 Task: Learn more about a recruiter lite.
Action: Mouse moved to (704, 93)
Screenshot: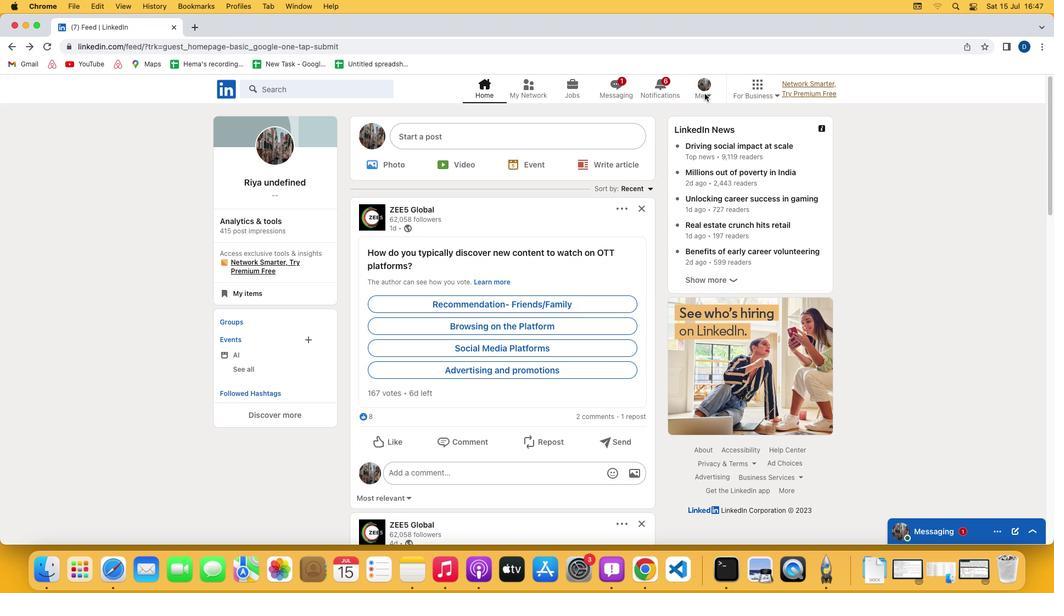 
Action: Mouse pressed left at (704, 93)
Screenshot: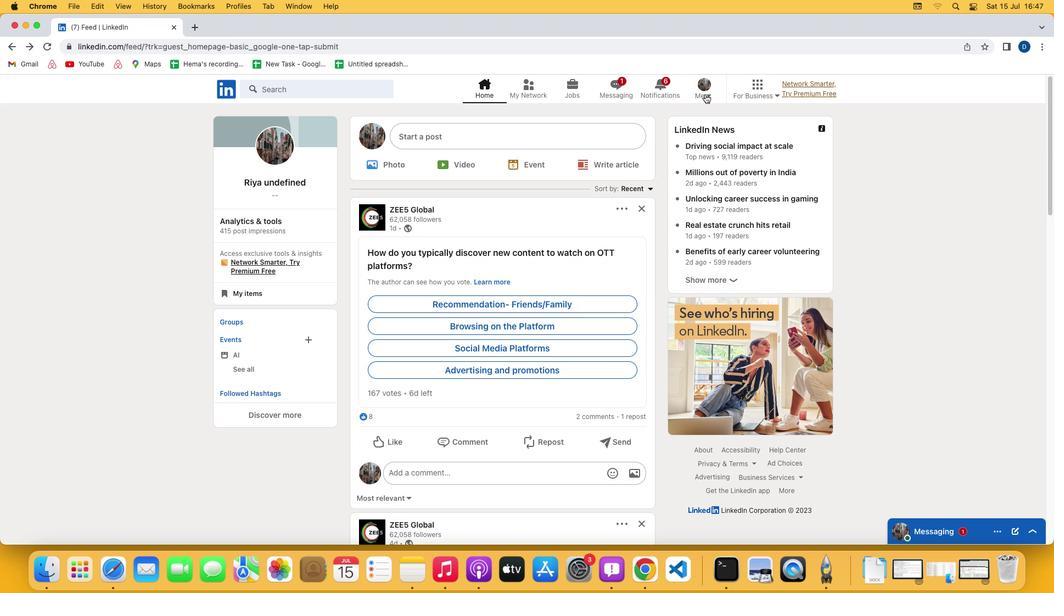 
Action: Mouse moved to (707, 93)
Screenshot: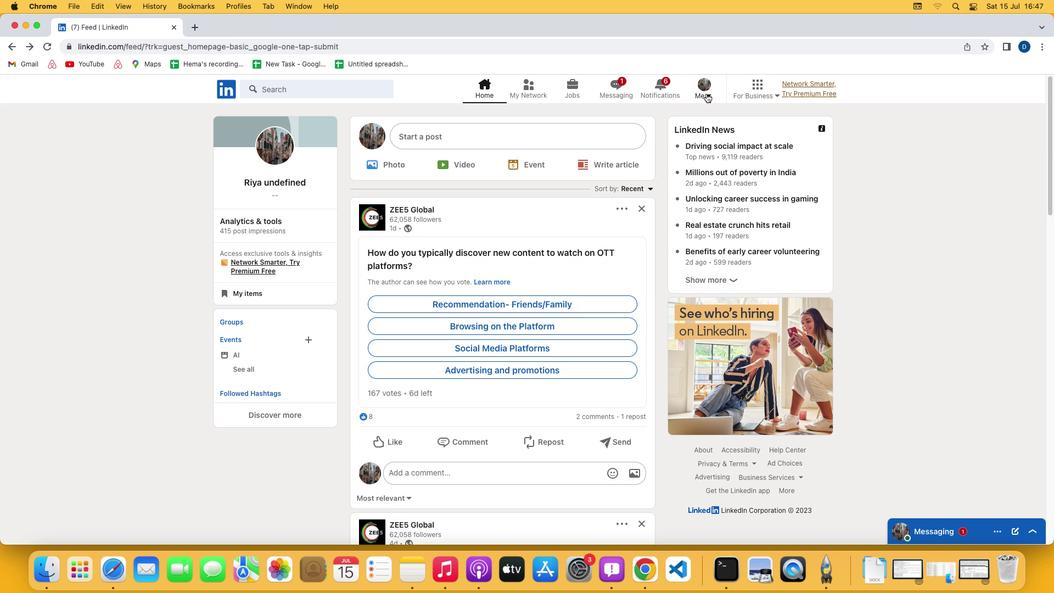 
Action: Mouse pressed left at (707, 93)
Screenshot: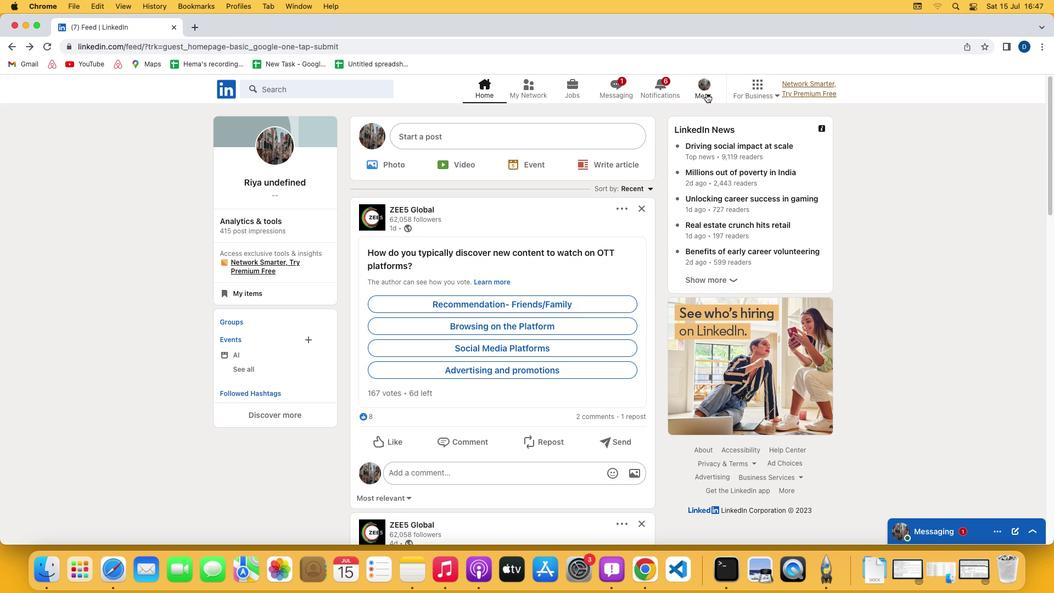 
Action: Mouse moved to (609, 210)
Screenshot: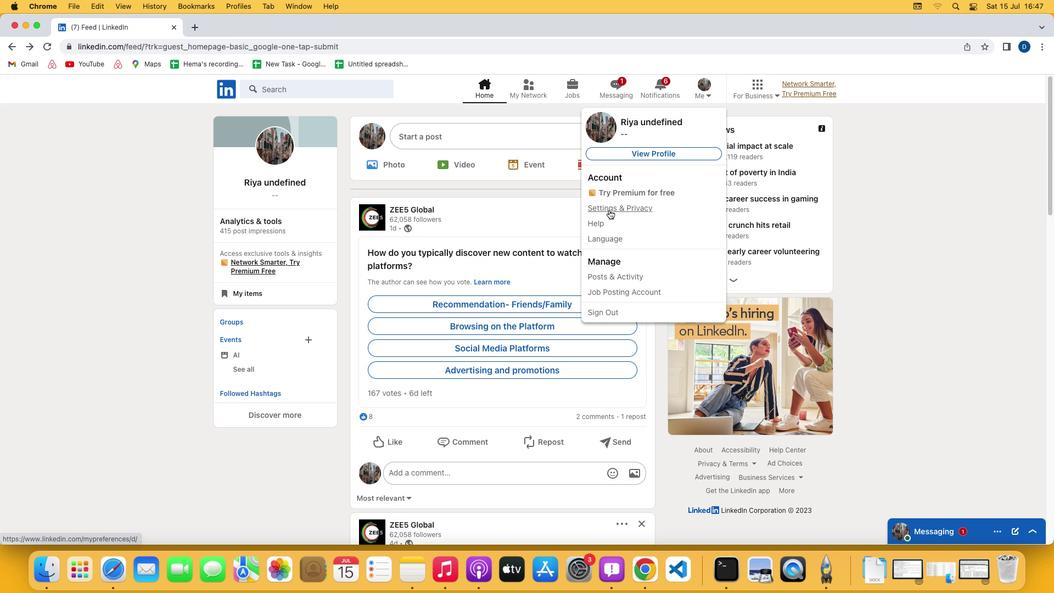 
Action: Mouse pressed left at (609, 210)
Screenshot: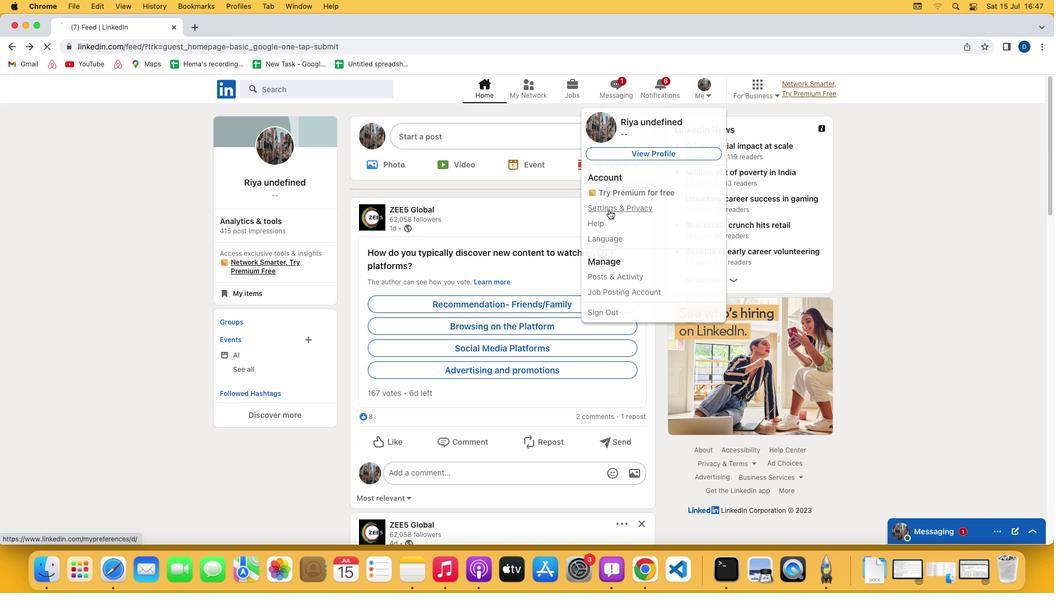 
Action: Mouse moved to (553, 369)
Screenshot: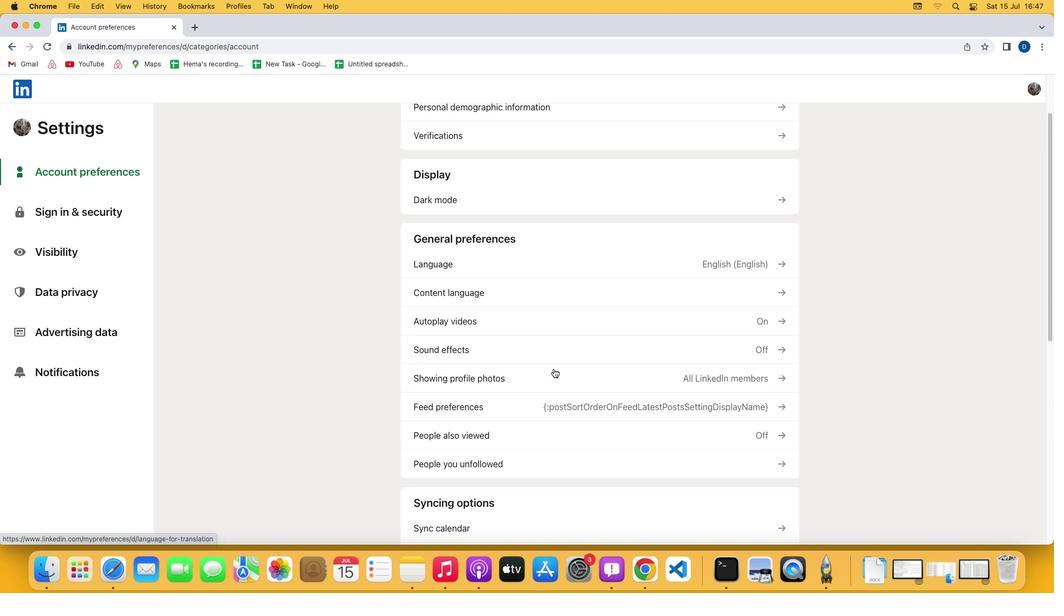 
Action: Mouse scrolled (553, 369) with delta (0, 0)
Screenshot: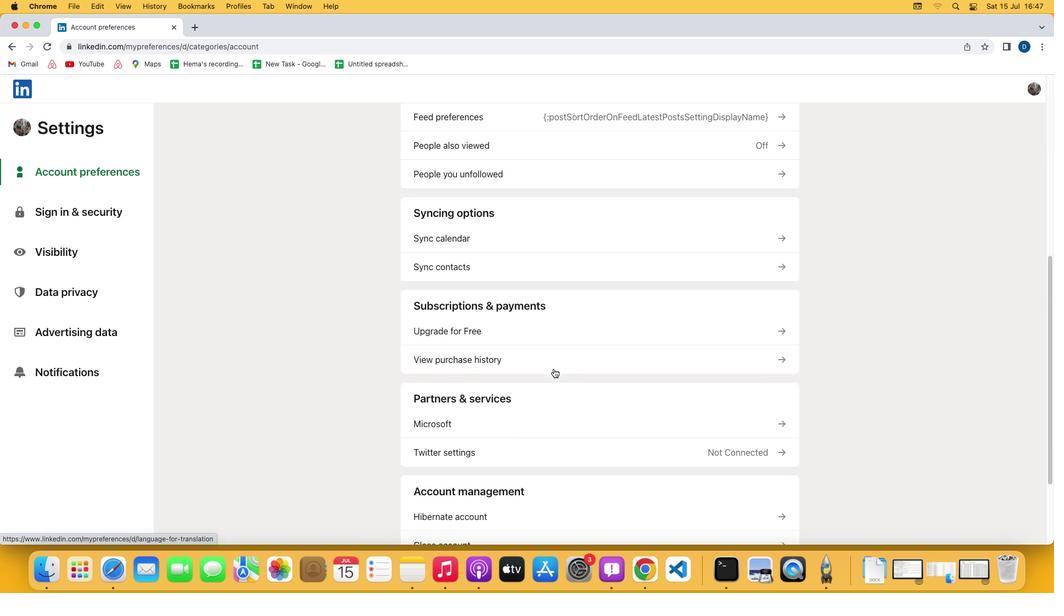 
Action: Mouse scrolled (553, 369) with delta (0, 0)
Screenshot: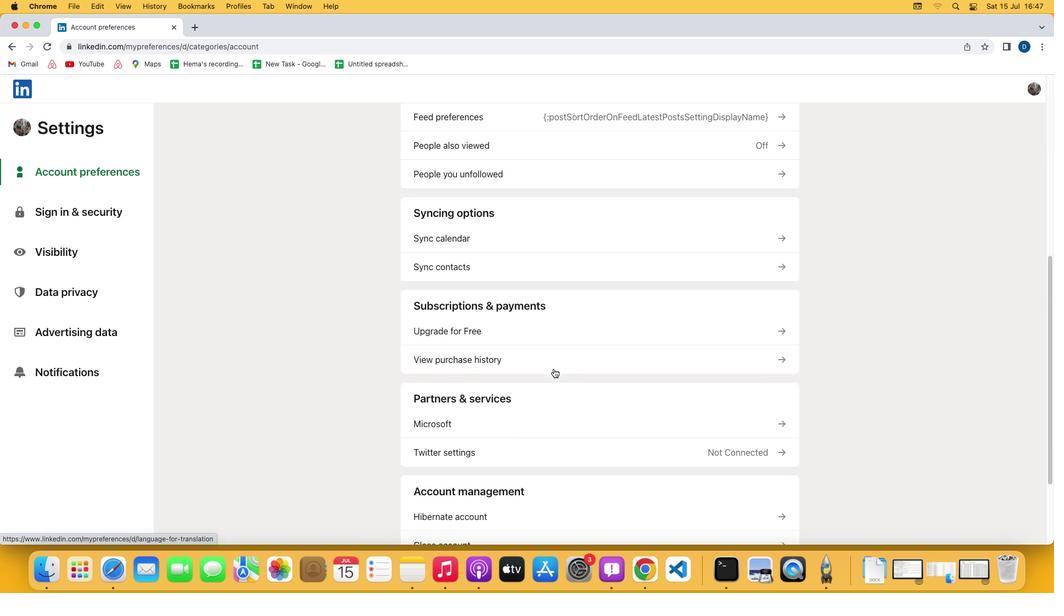 
Action: Mouse scrolled (553, 369) with delta (0, -1)
Screenshot: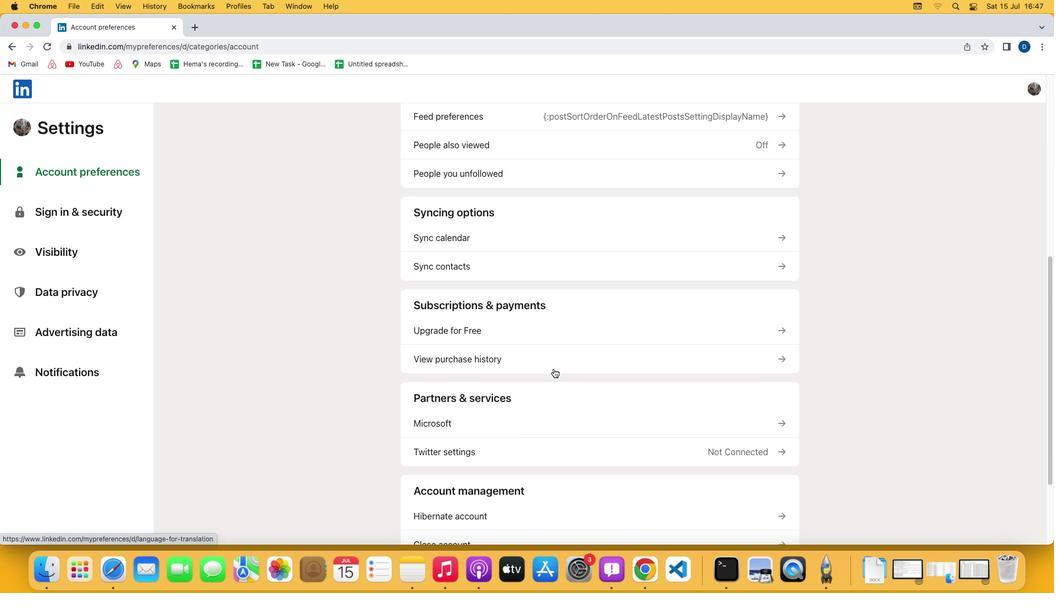 
Action: Mouse scrolled (553, 369) with delta (0, -2)
Screenshot: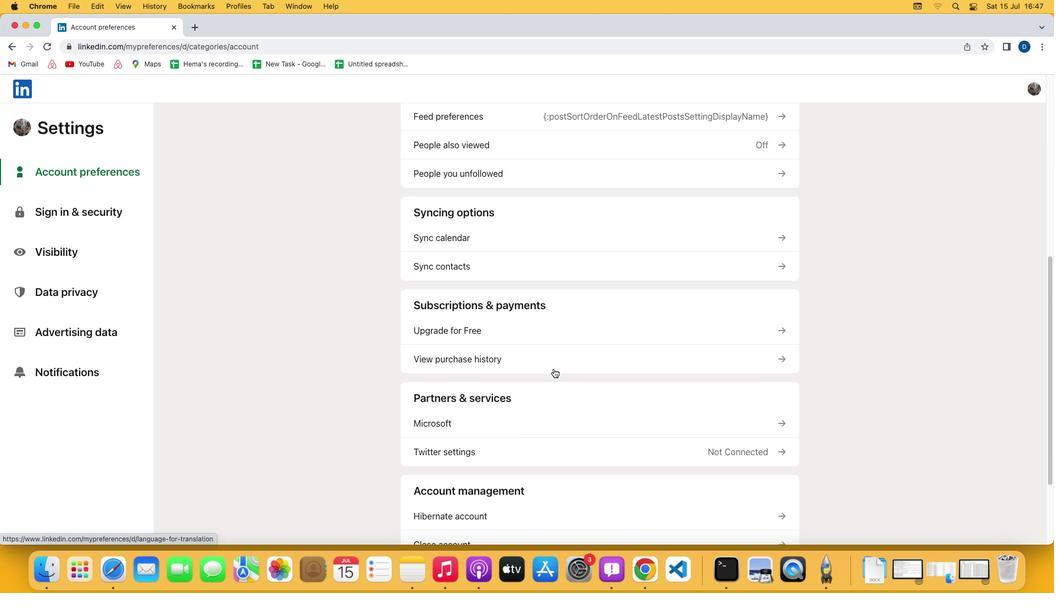 
Action: Mouse scrolled (553, 369) with delta (0, -2)
Screenshot: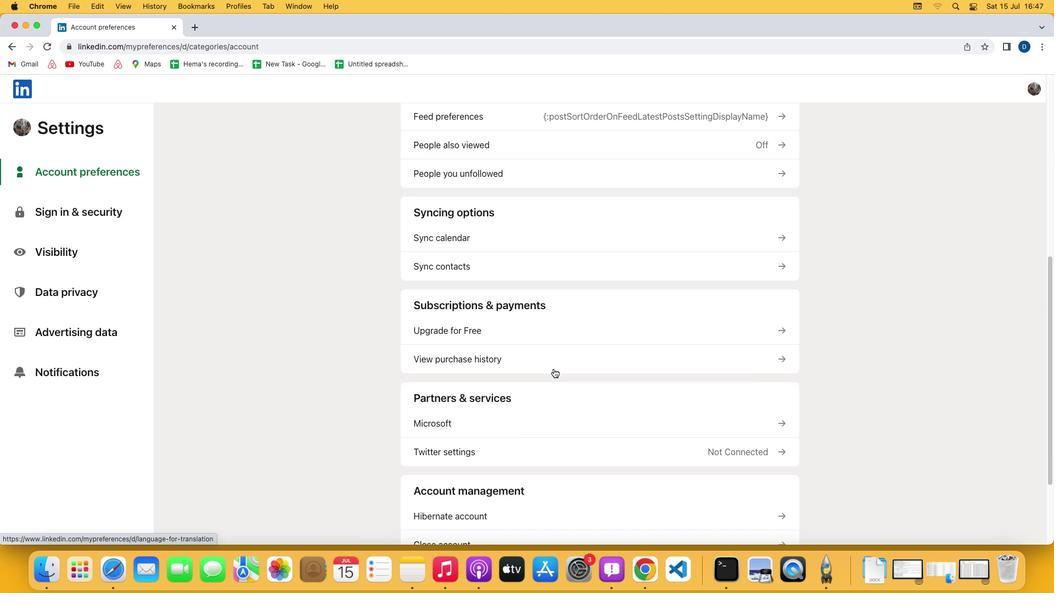 
Action: Mouse scrolled (553, 369) with delta (0, 0)
Screenshot: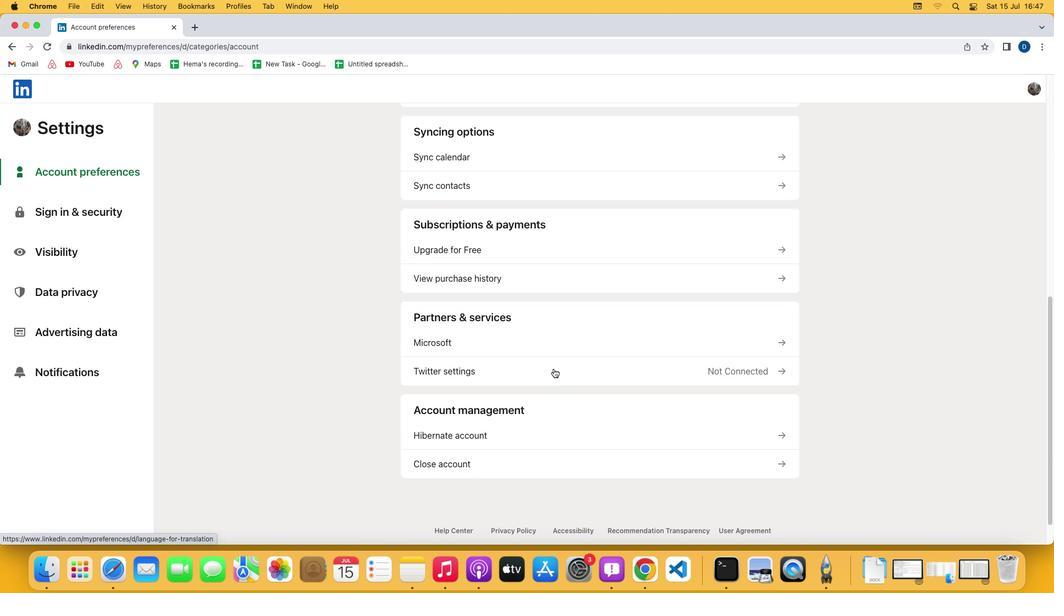 
Action: Mouse scrolled (553, 369) with delta (0, 0)
Screenshot: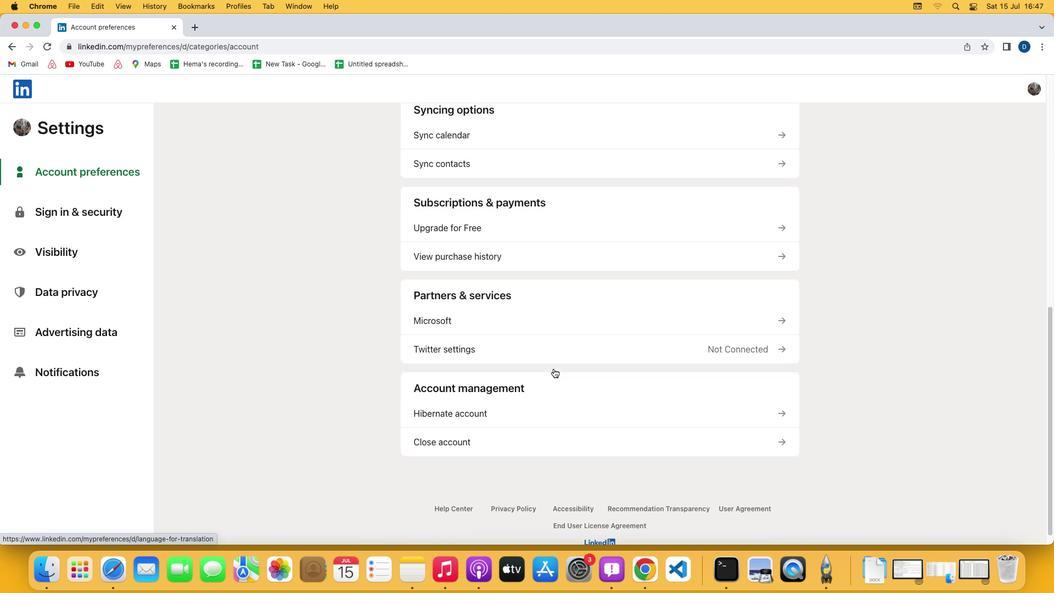 
Action: Mouse scrolled (553, 369) with delta (0, -1)
Screenshot: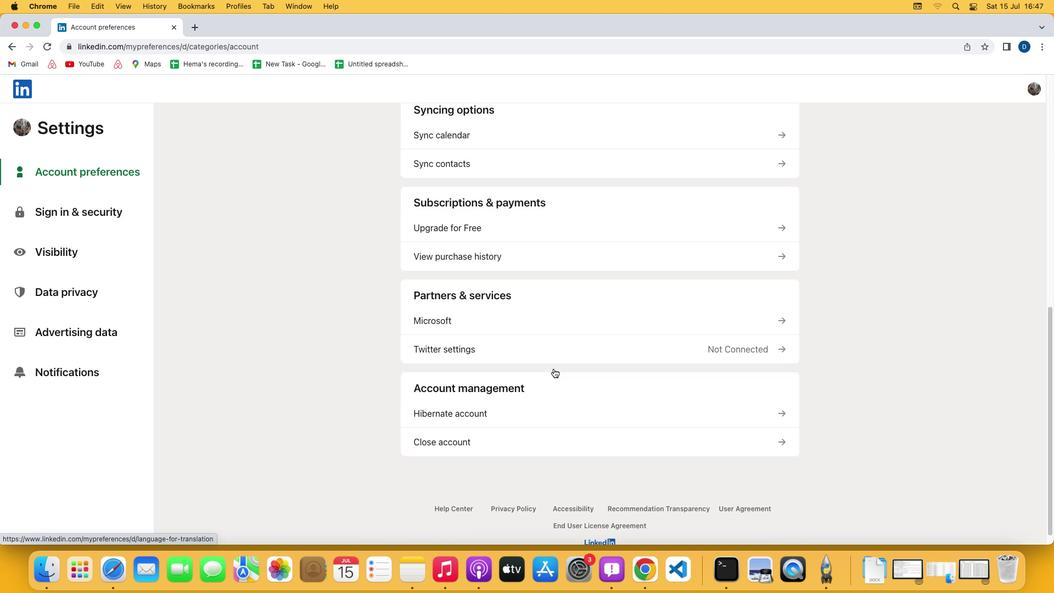 
Action: Mouse scrolled (553, 369) with delta (0, -2)
Screenshot: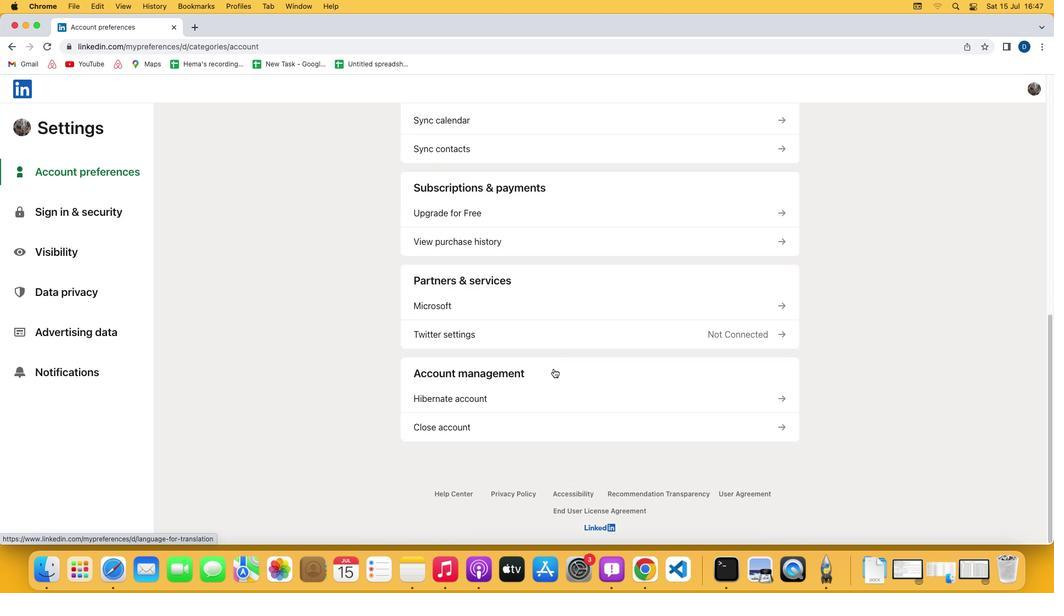 
Action: Mouse moved to (468, 209)
Screenshot: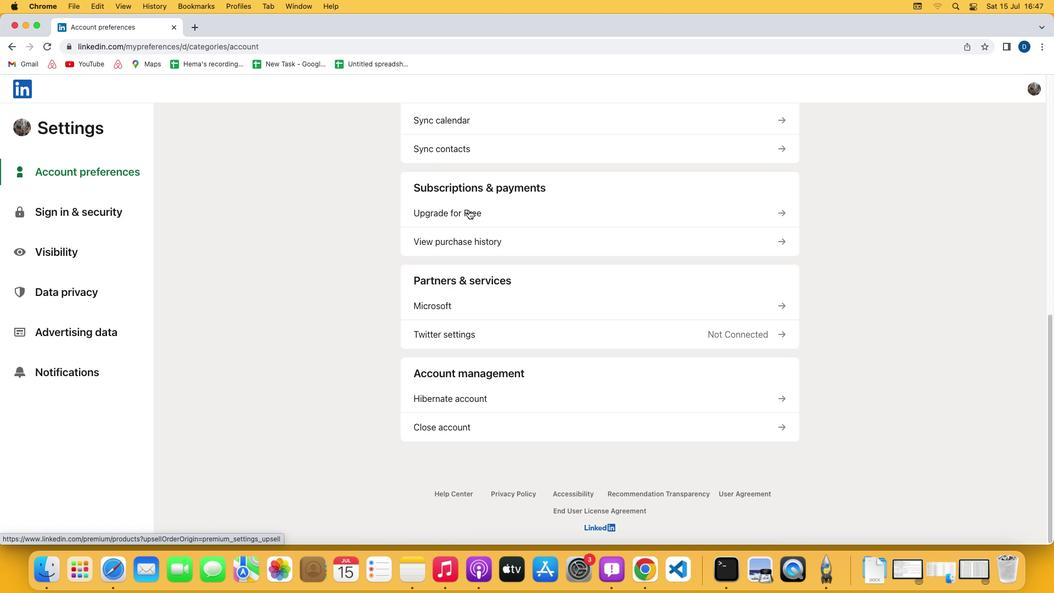 
Action: Mouse pressed left at (468, 209)
Screenshot: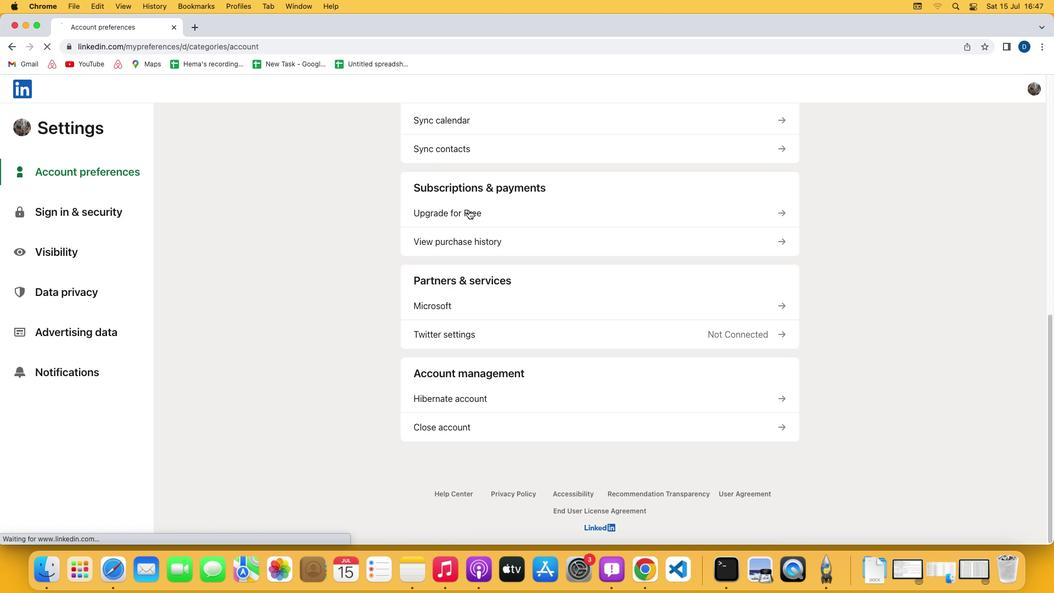 
Action: Mouse moved to (429, 301)
Screenshot: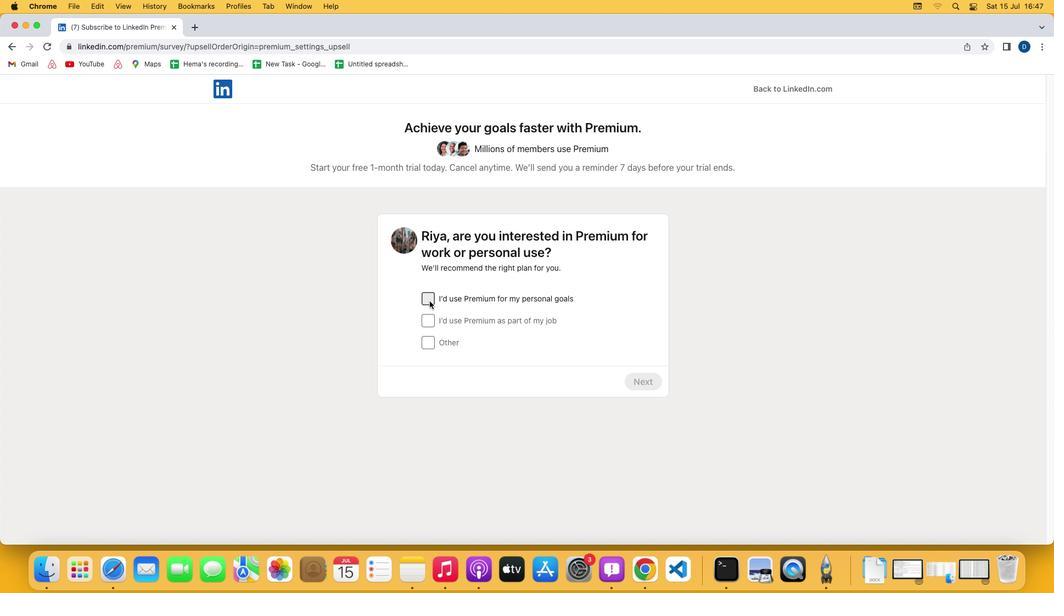 
Action: Mouse pressed left at (429, 301)
Screenshot: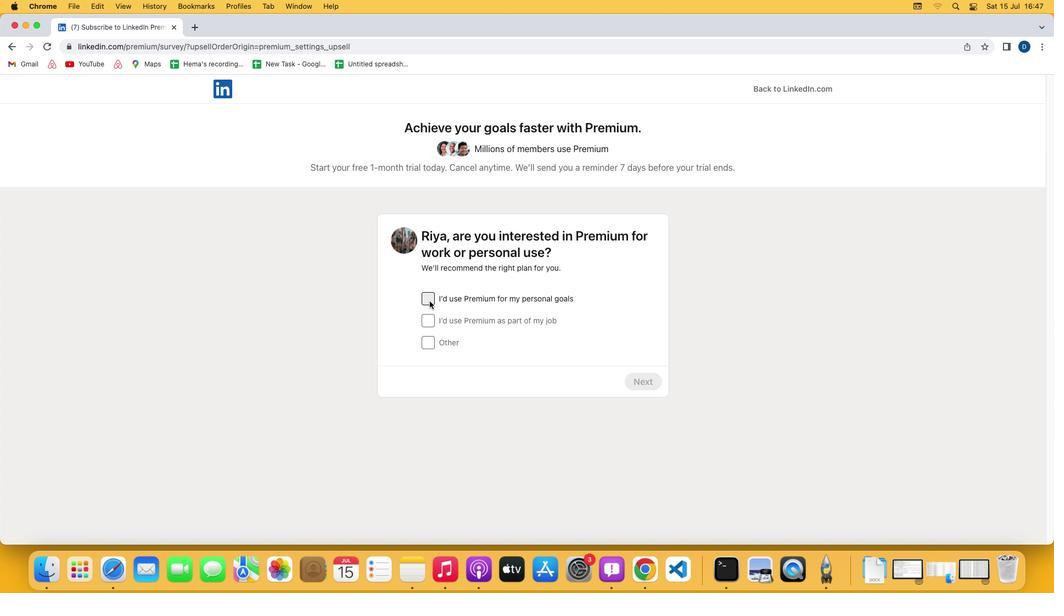 
Action: Mouse moved to (632, 375)
Screenshot: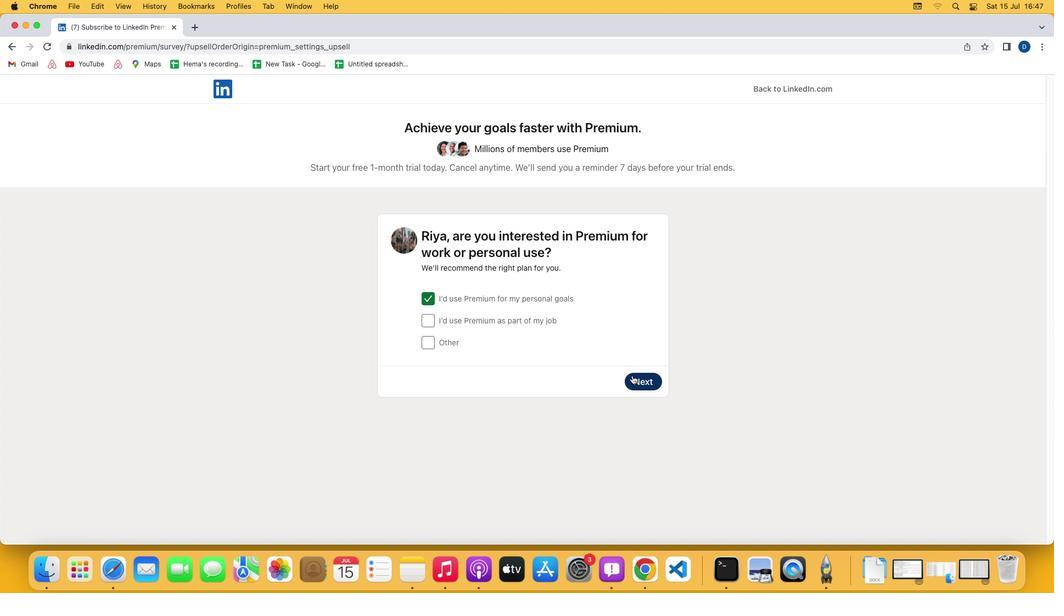 
Action: Mouse pressed left at (632, 375)
Screenshot: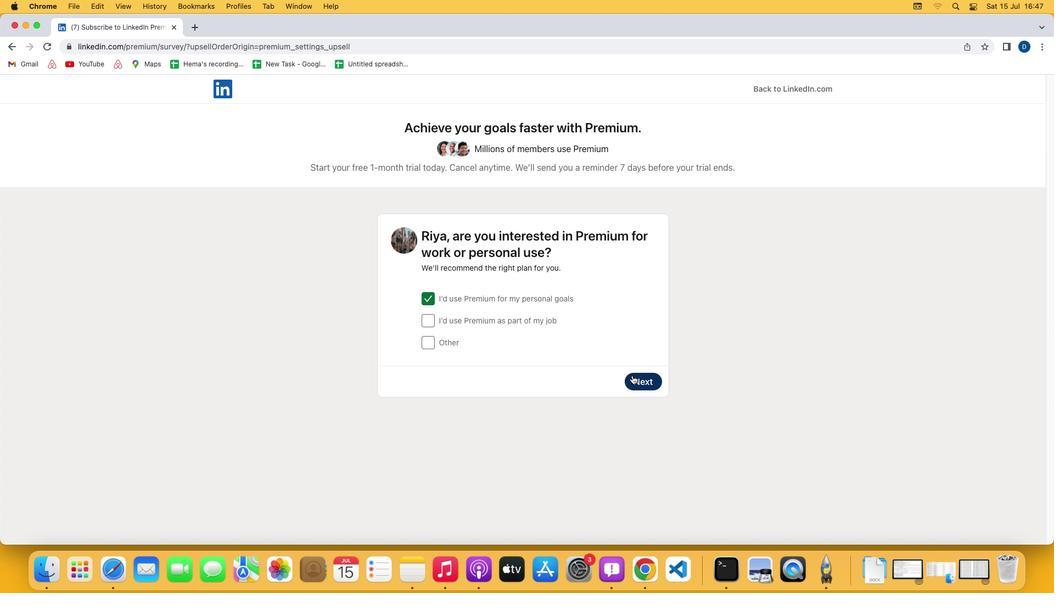 
Action: Mouse moved to (649, 448)
Screenshot: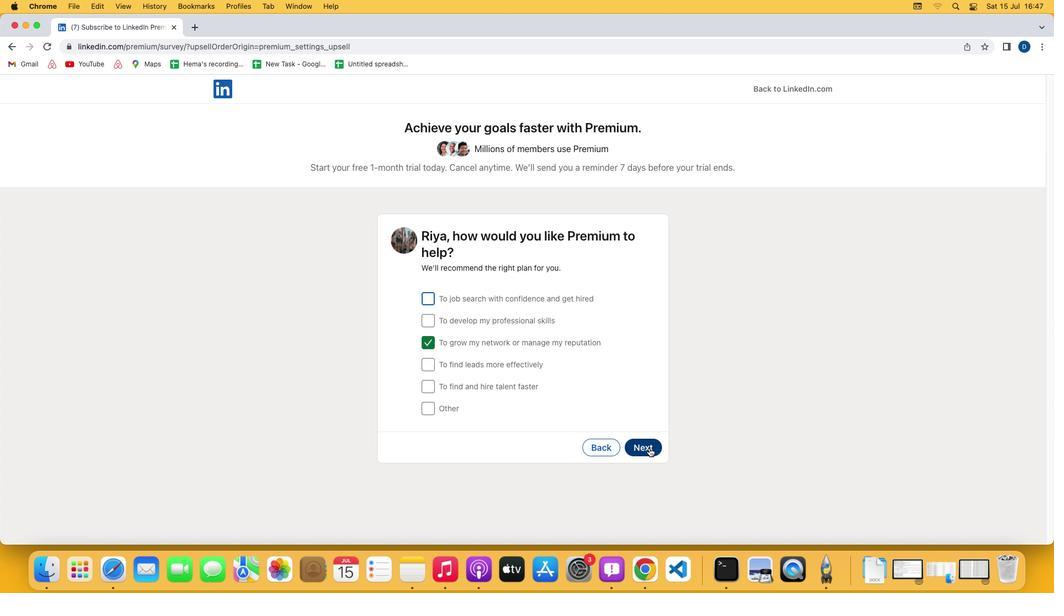 
Action: Mouse pressed left at (649, 448)
Screenshot: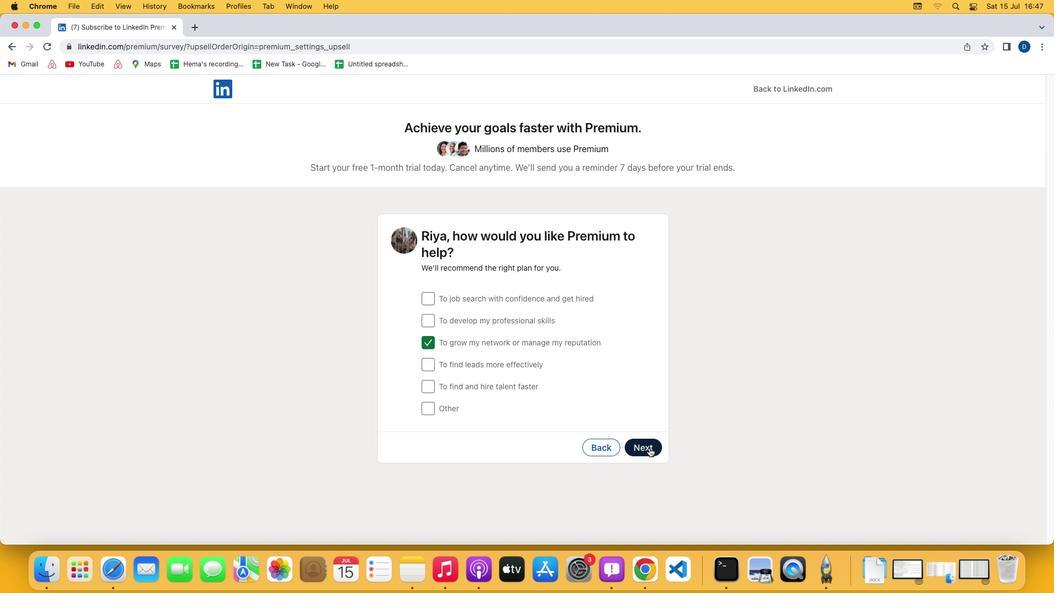 
Action: Mouse moved to (429, 387)
Screenshot: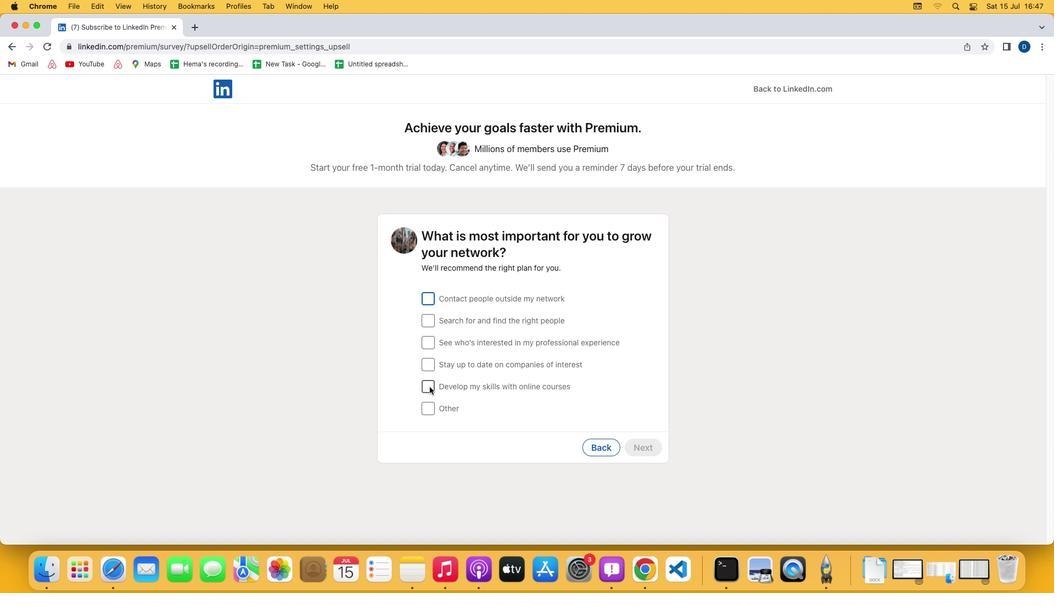 
Action: Mouse pressed left at (429, 387)
Screenshot: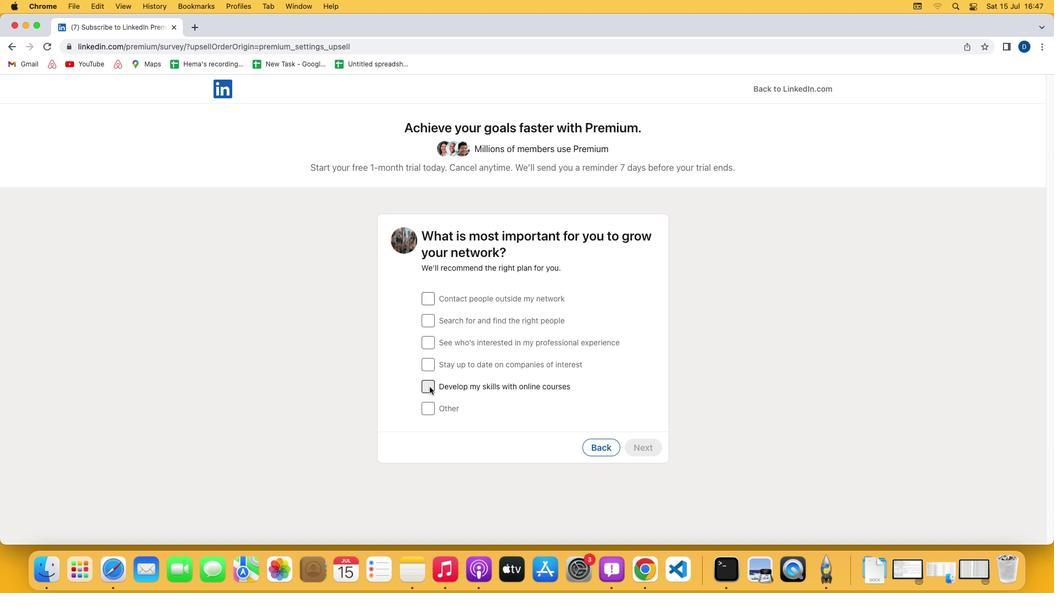
Action: Mouse moved to (635, 442)
Screenshot: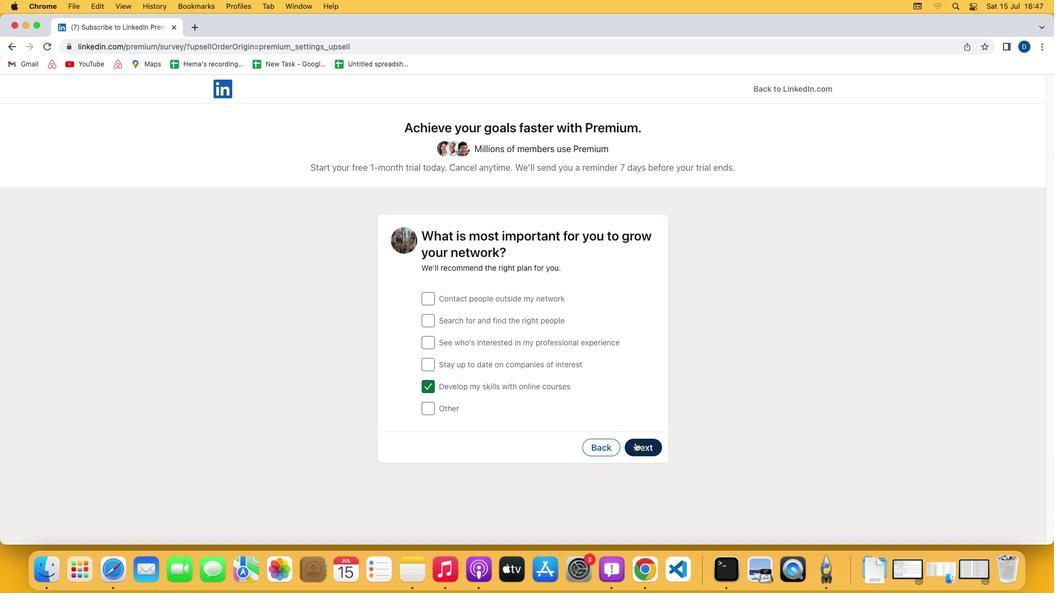 
Action: Mouse pressed left at (635, 442)
Screenshot: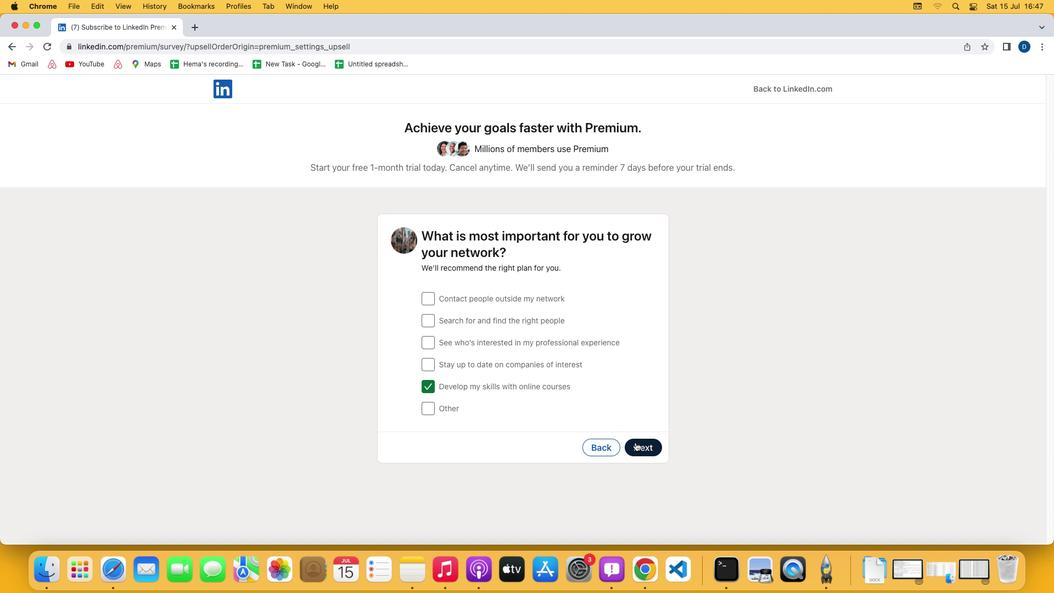 
Action: Mouse moved to (260, 538)
Screenshot: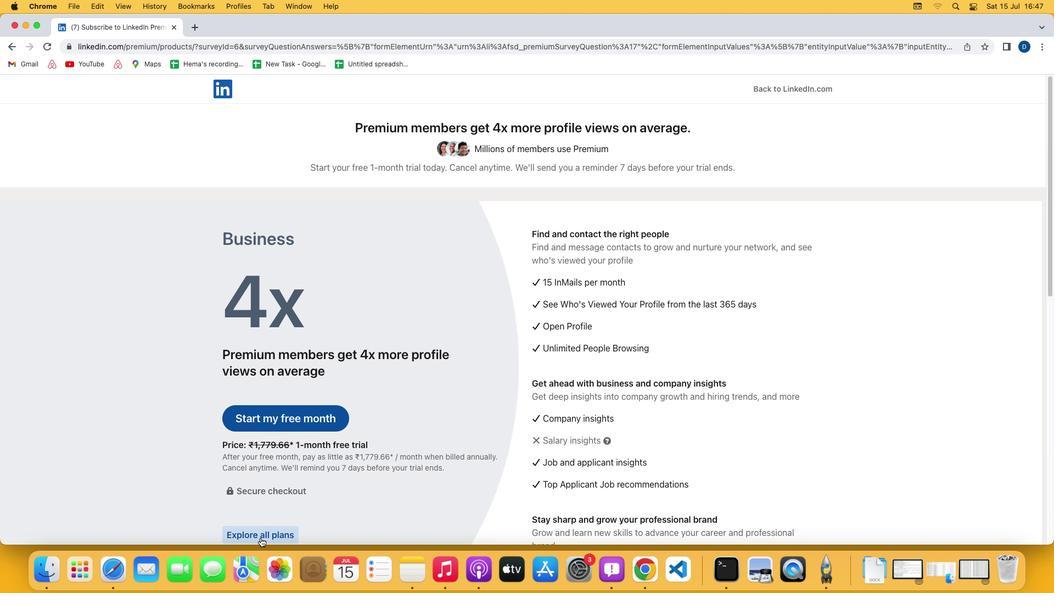 
Action: Mouse pressed left at (260, 538)
Screenshot: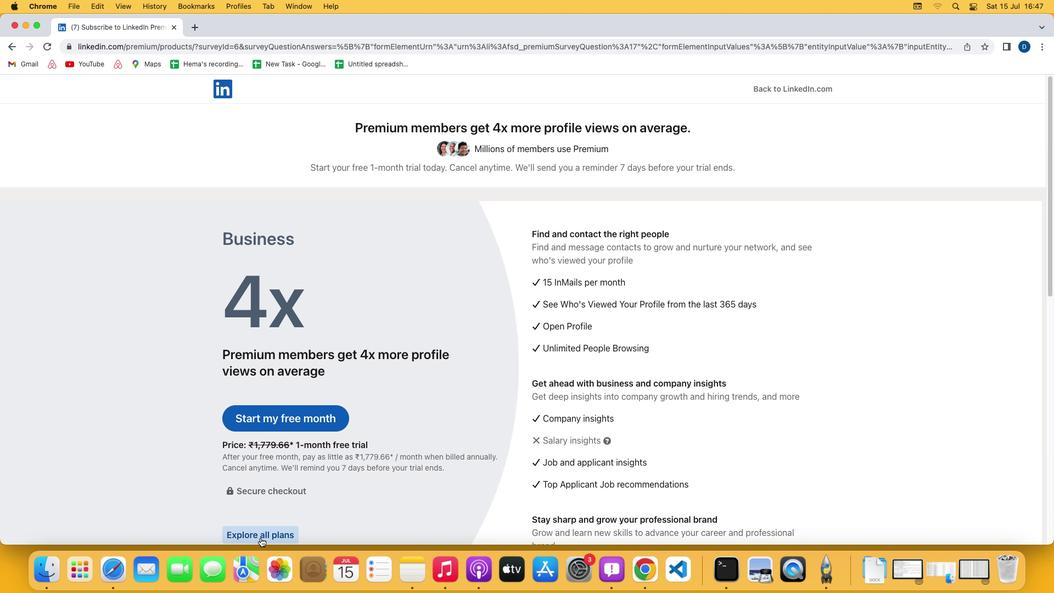 
Action: Mouse moved to (711, 448)
Screenshot: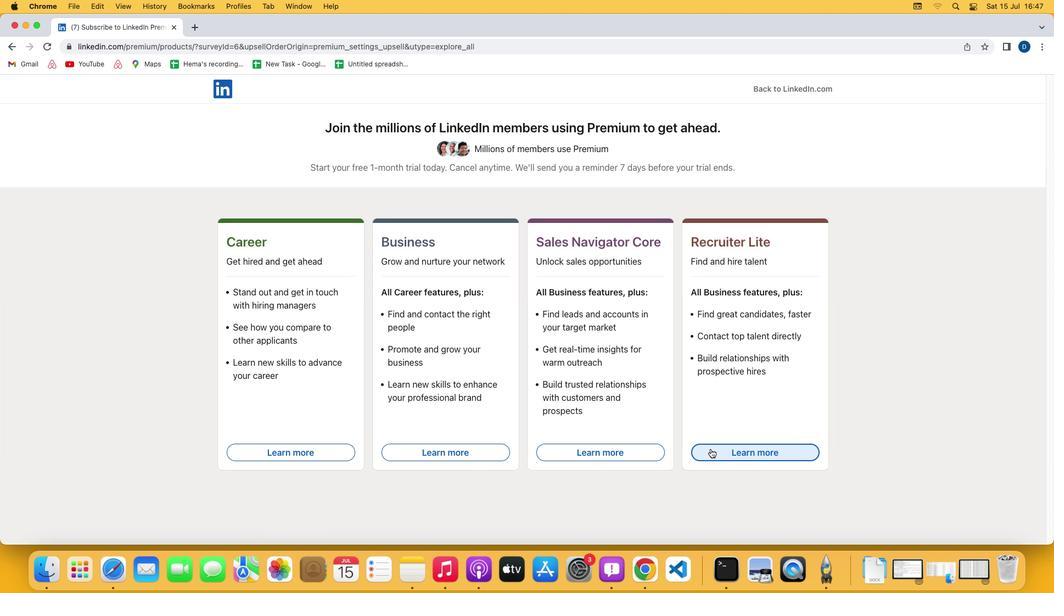 
Action: Mouse pressed left at (711, 448)
Screenshot: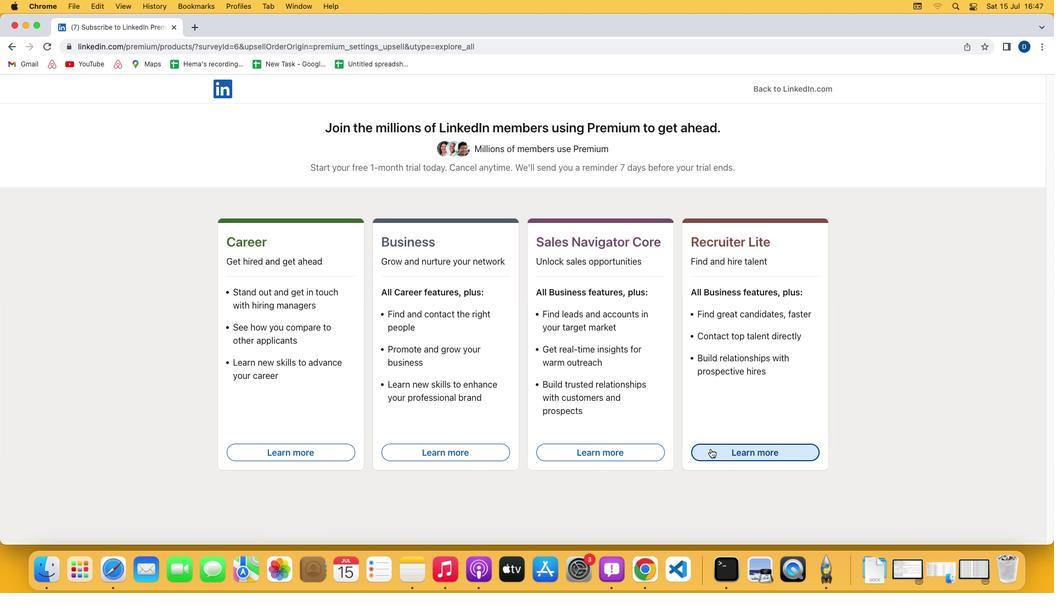 
